 Task: In the  document implementation.pdf Insert the command  'Suggesting 'Email the file to   'softage.6@softage.net', with message attached Time-Sensitive: I kindly ask you to go through the email I've sent as soon as possible. and file type: Microsoft Word
Action: Mouse moved to (1076, 110)
Screenshot: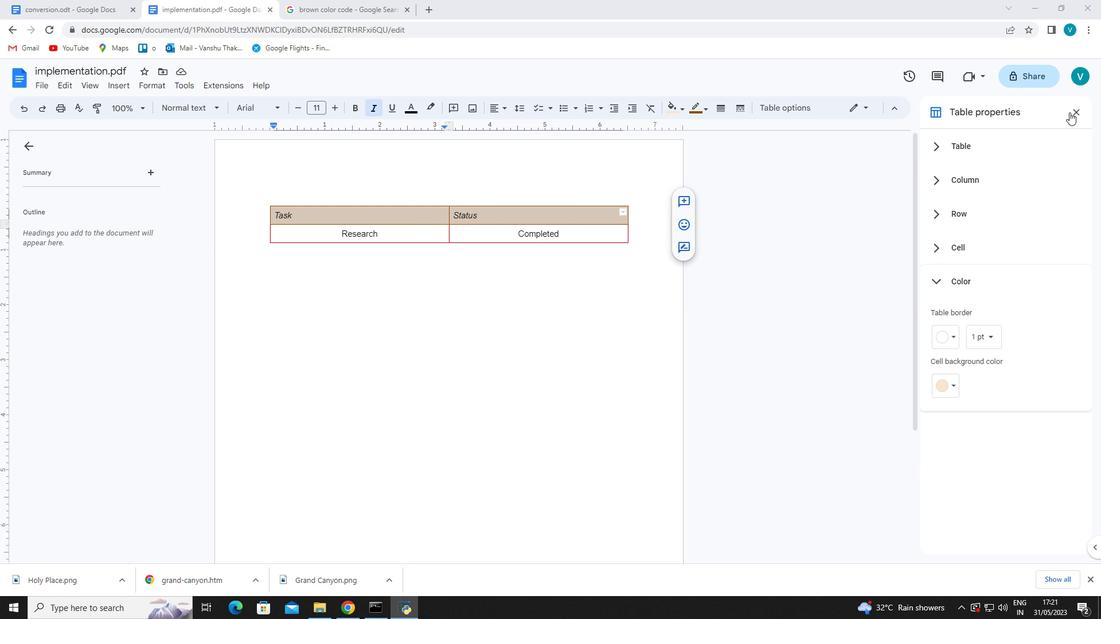
Action: Mouse pressed left at (1076, 110)
Screenshot: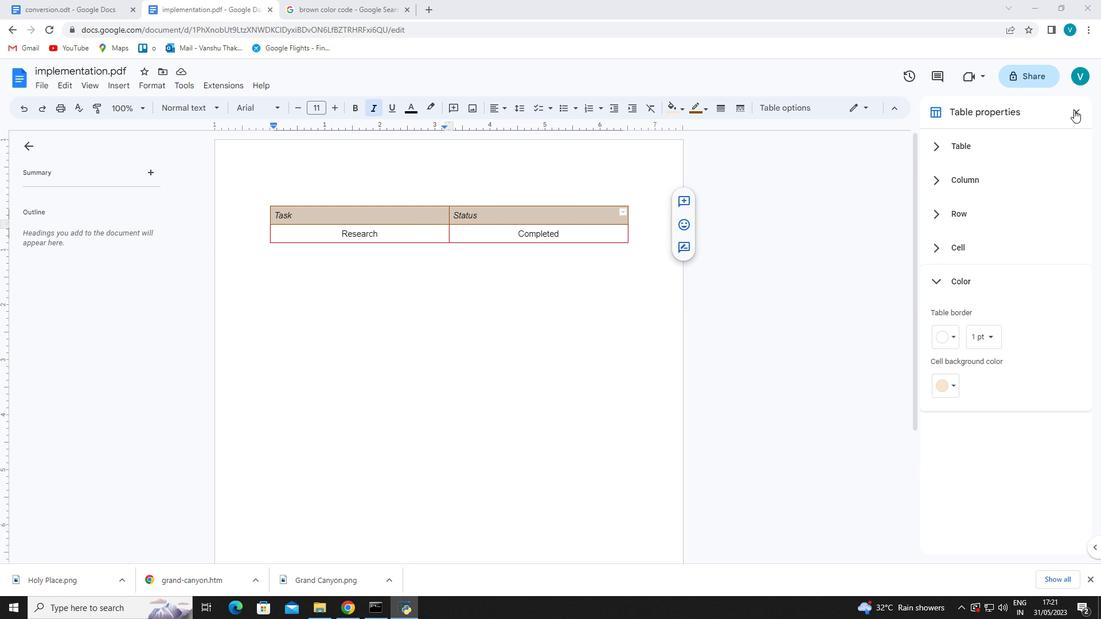 
Action: Mouse moved to (1006, 106)
Screenshot: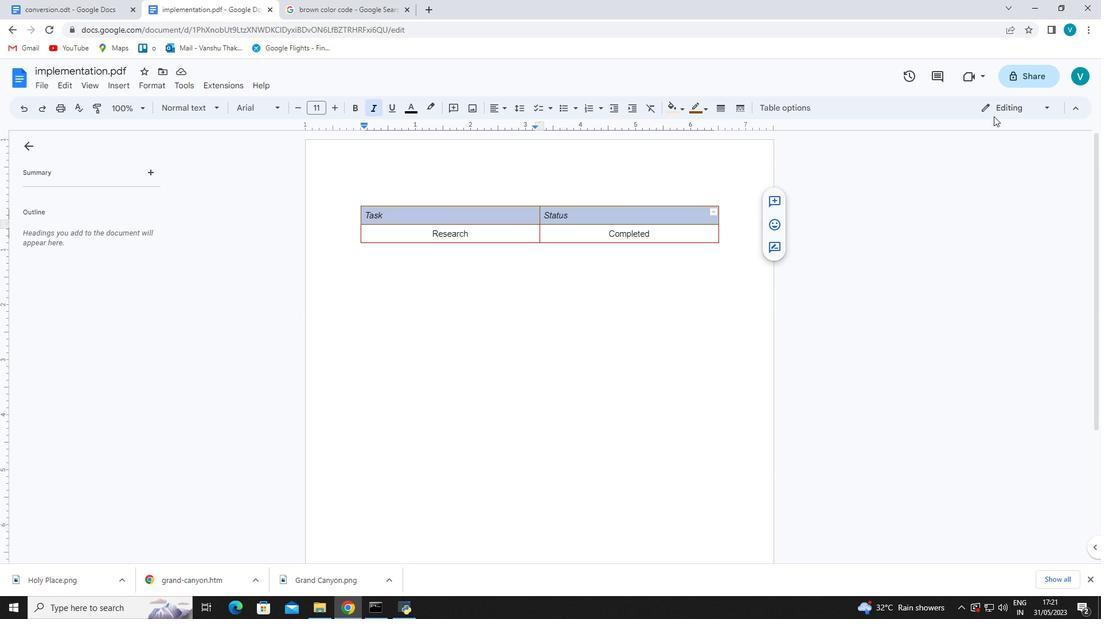 
Action: Mouse pressed left at (1006, 106)
Screenshot: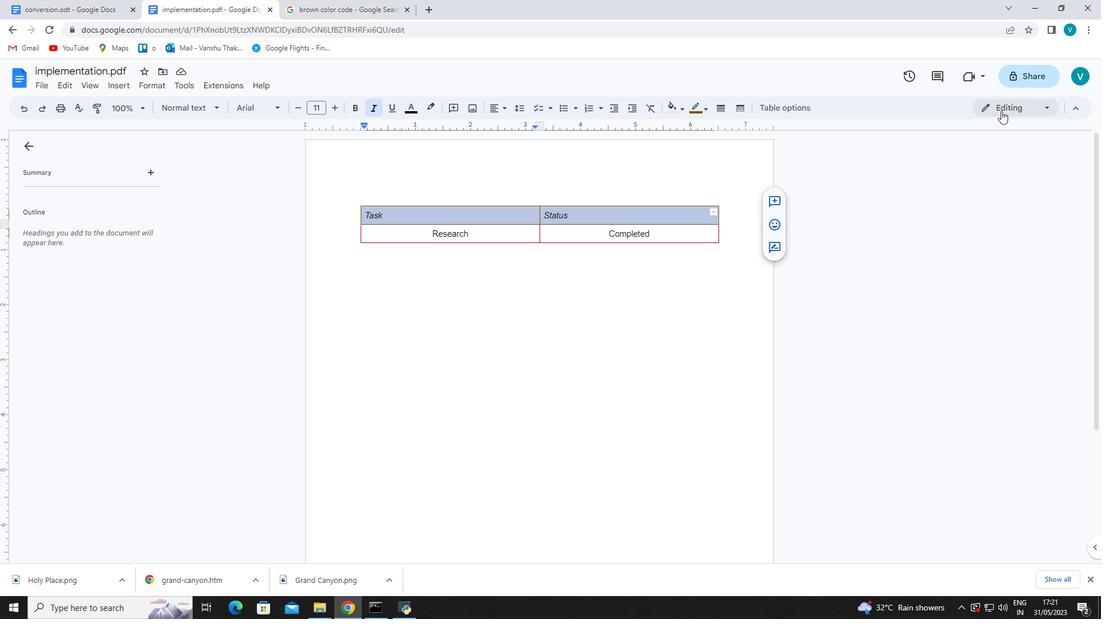 
Action: Mouse moved to (990, 159)
Screenshot: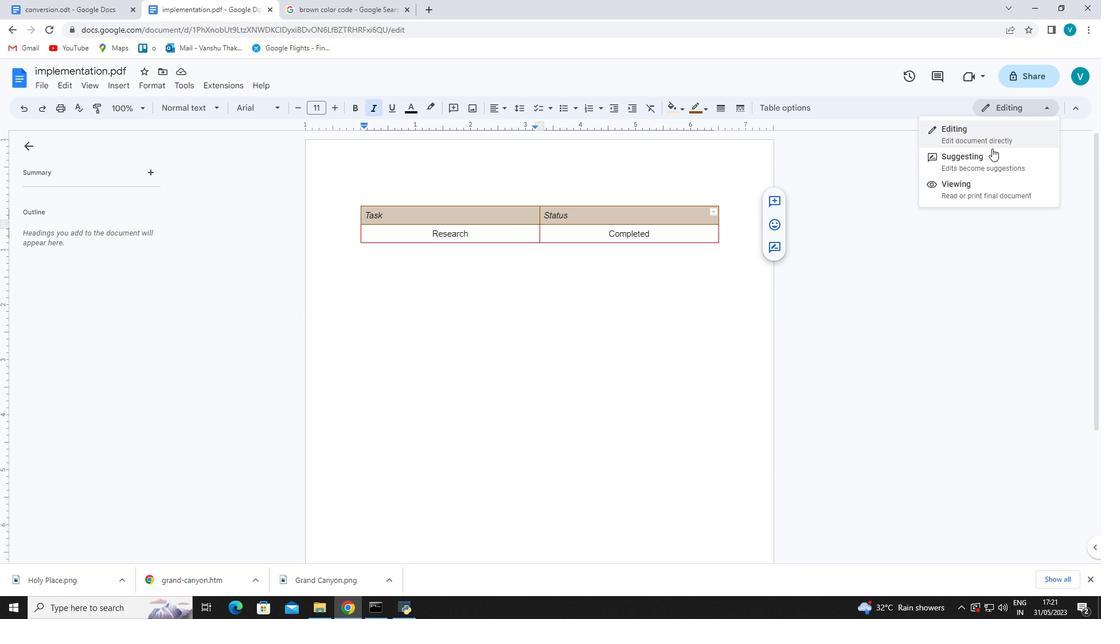 
Action: Mouse pressed left at (990, 159)
Screenshot: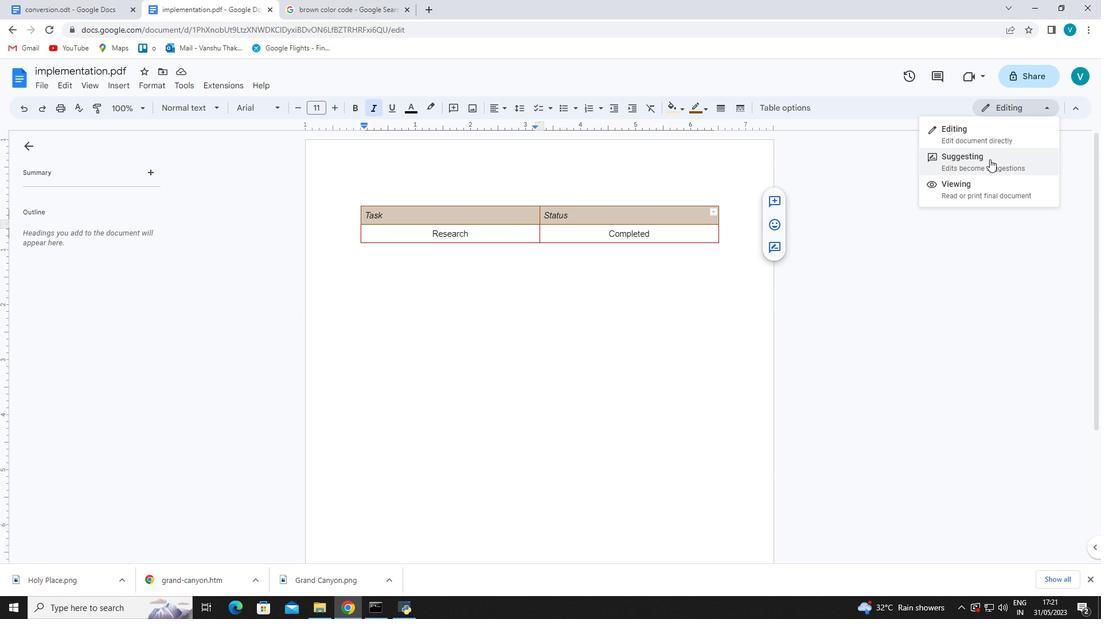 
Action: Mouse moved to (32, 88)
Screenshot: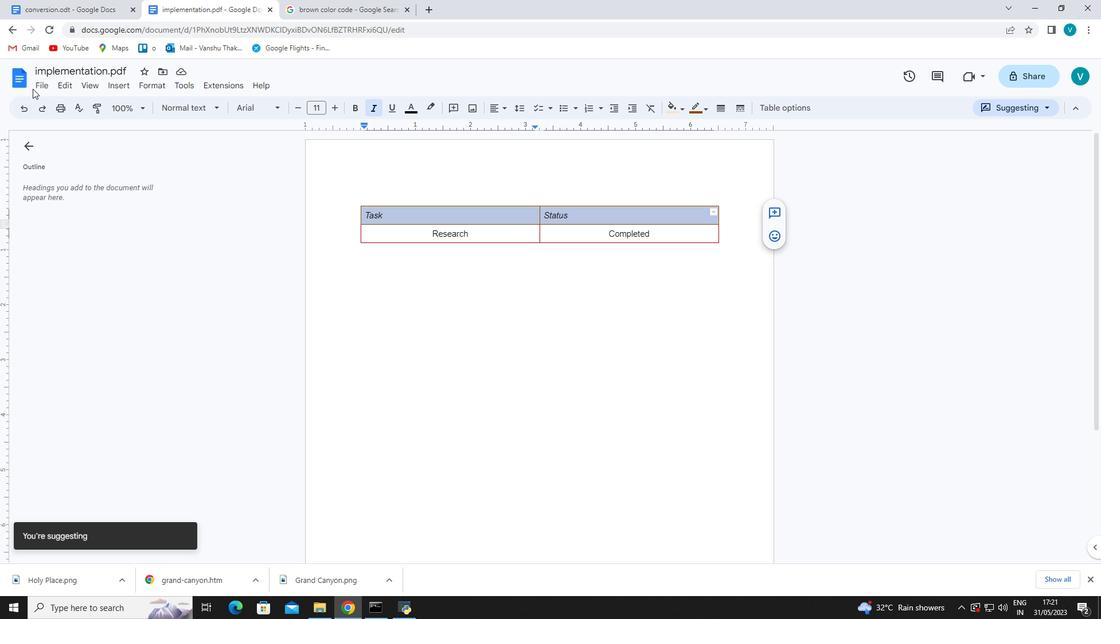 
Action: Mouse pressed left at (32, 88)
Screenshot: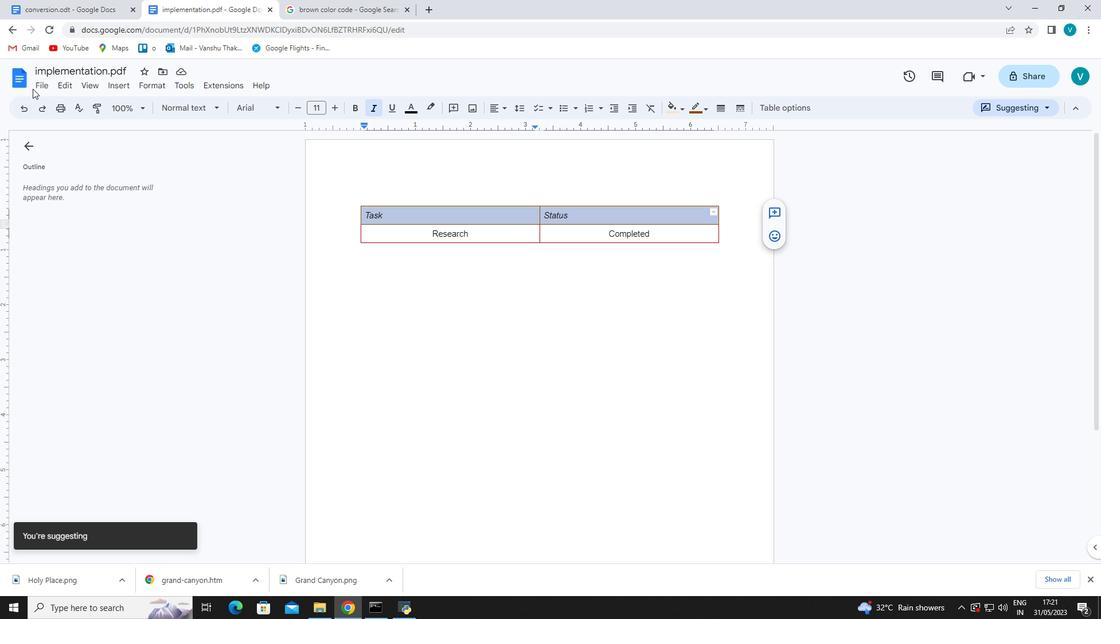 
Action: Mouse moved to (33, 87)
Screenshot: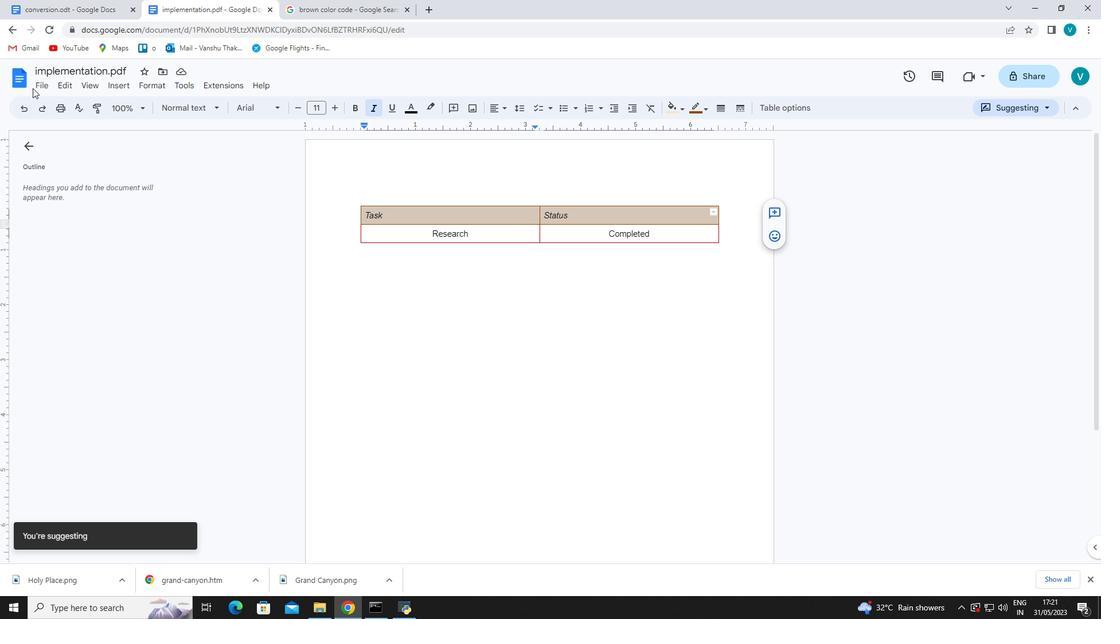 
Action: Mouse pressed left at (33, 87)
Screenshot: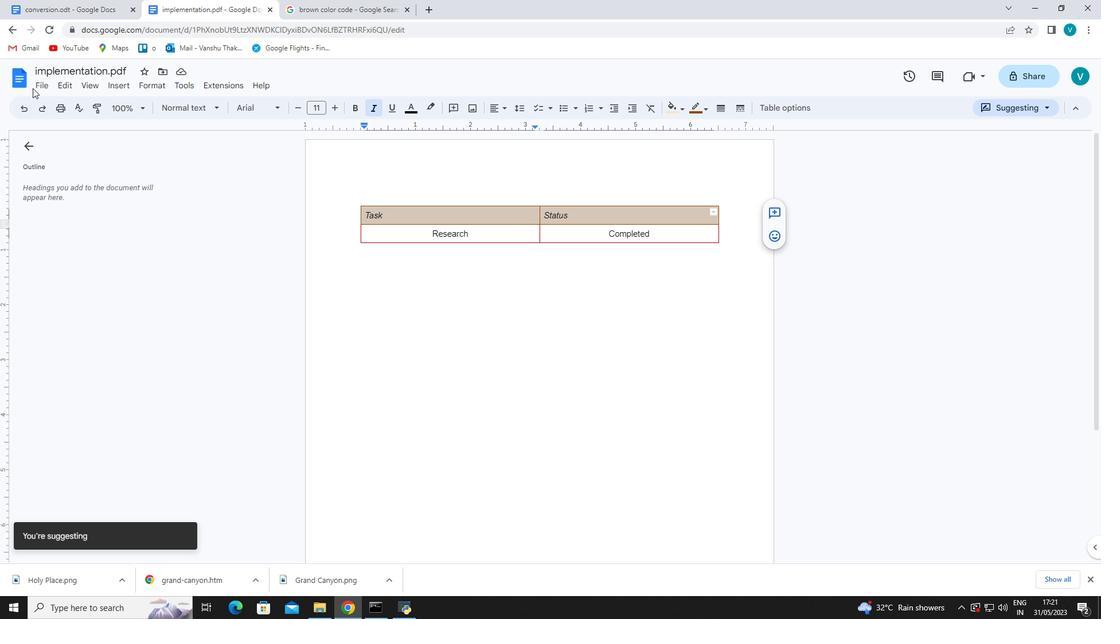 
Action: Mouse moved to (39, 85)
Screenshot: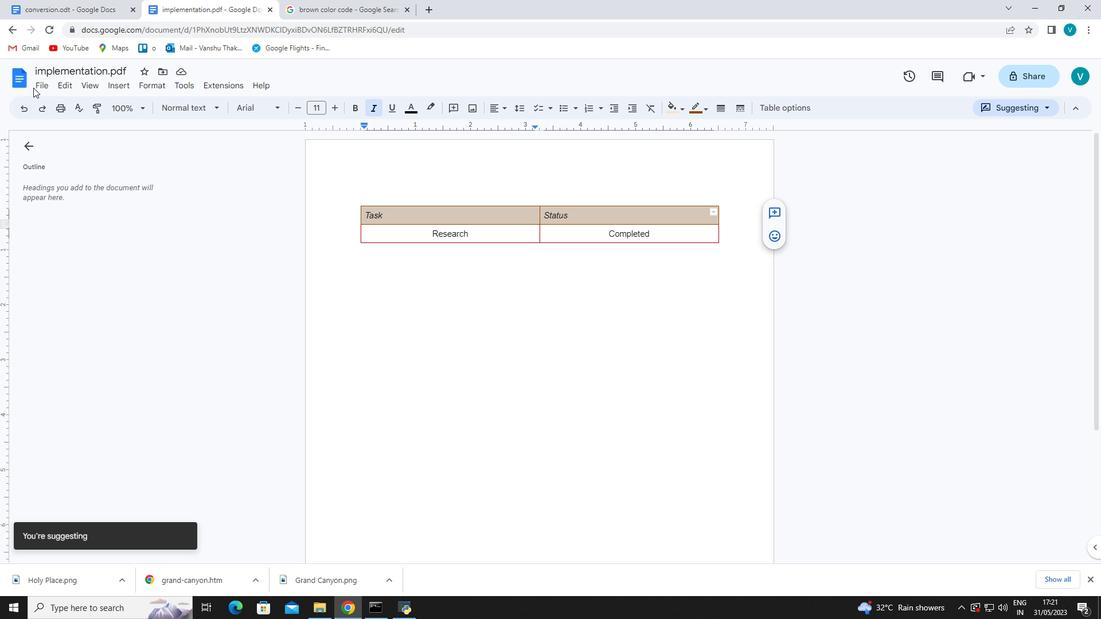 
Action: Mouse pressed left at (39, 85)
Screenshot: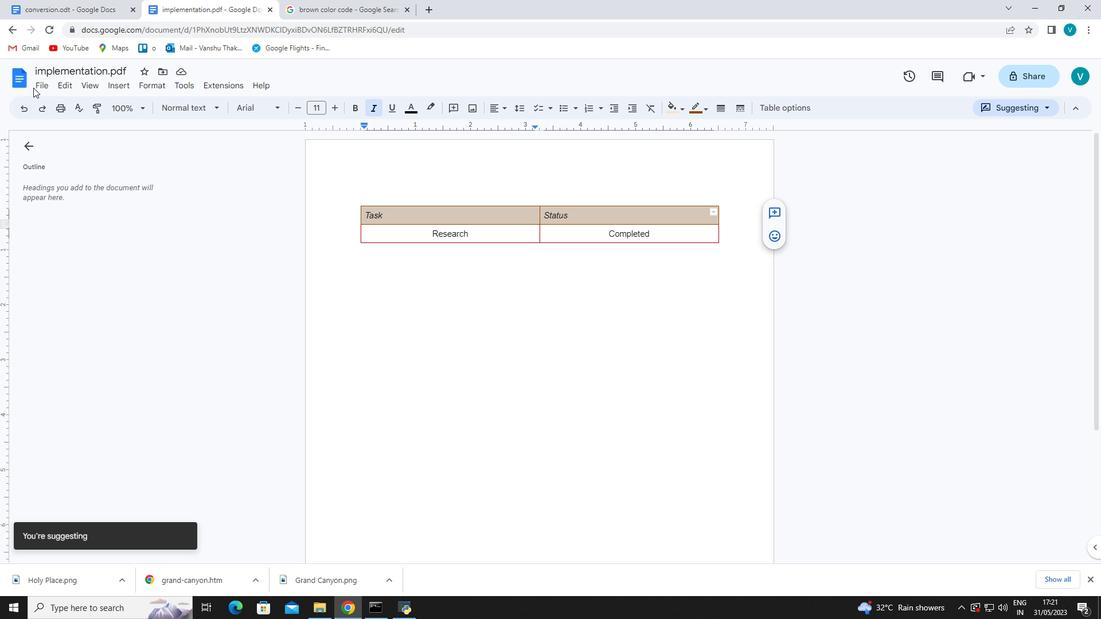
Action: Mouse moved to (246, 188)
Screenshot: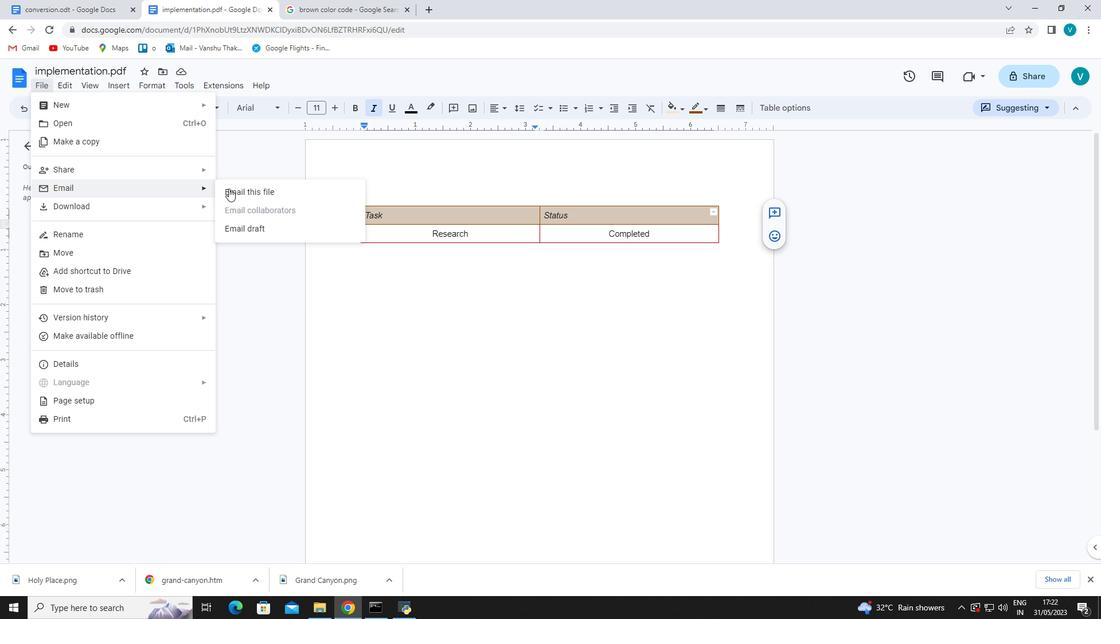
Action: Mouse pressed left at (246, 188)
Screenshot: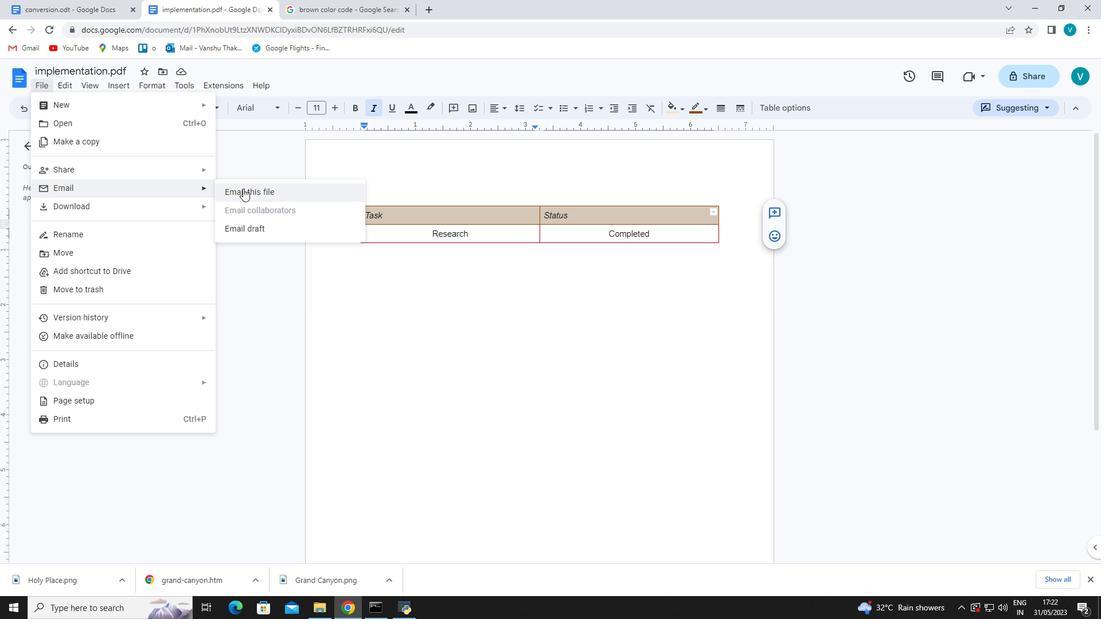 
Action: Mouse moved to (492, 241)
Screenshot: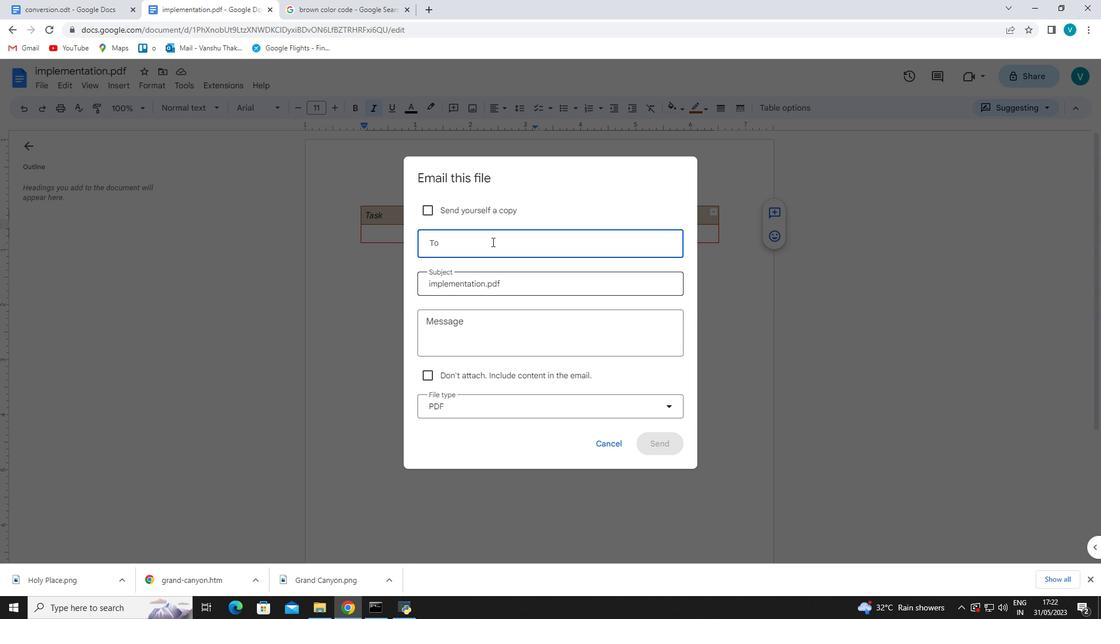 
Action: Mouse pressed left at (492, 241)
Screenshot: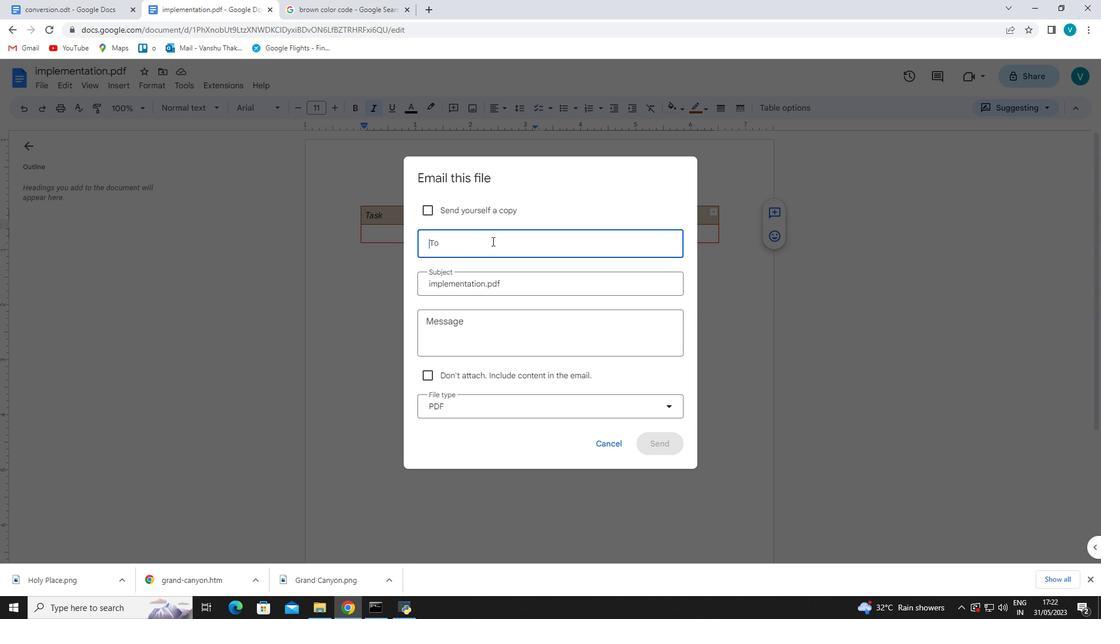 
Action: Key pressed softage.6<Key.shift>@softage.net<Key.enter>
Screenshot: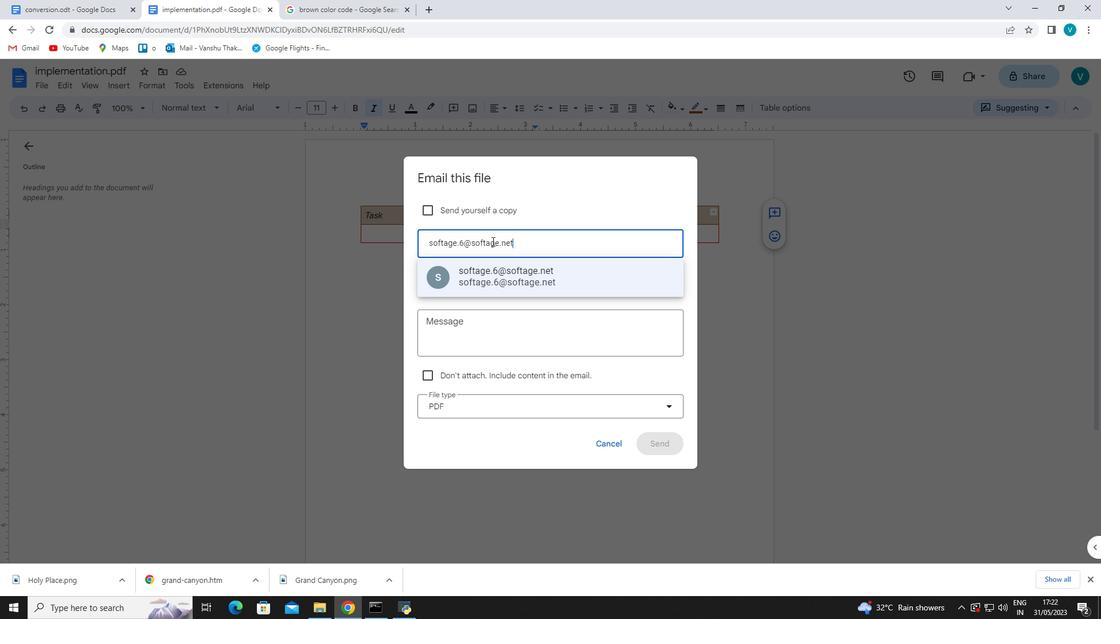 
Action: Mouse moved to (464, 335)
Screenshot: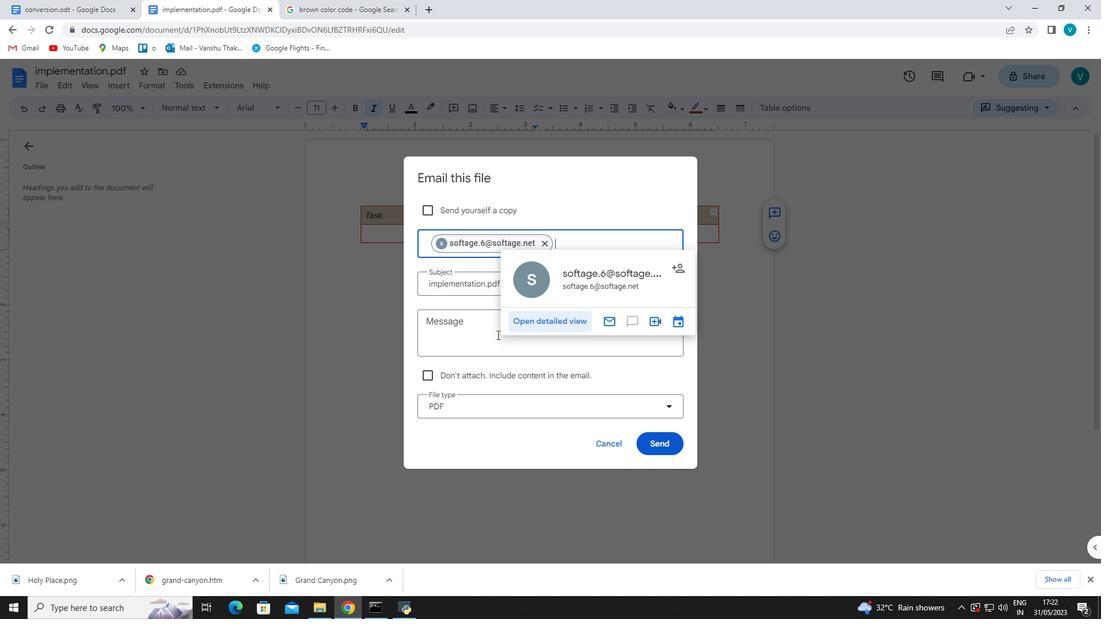 
Action: Mouse pressed left at (464, 335)
Screenshot: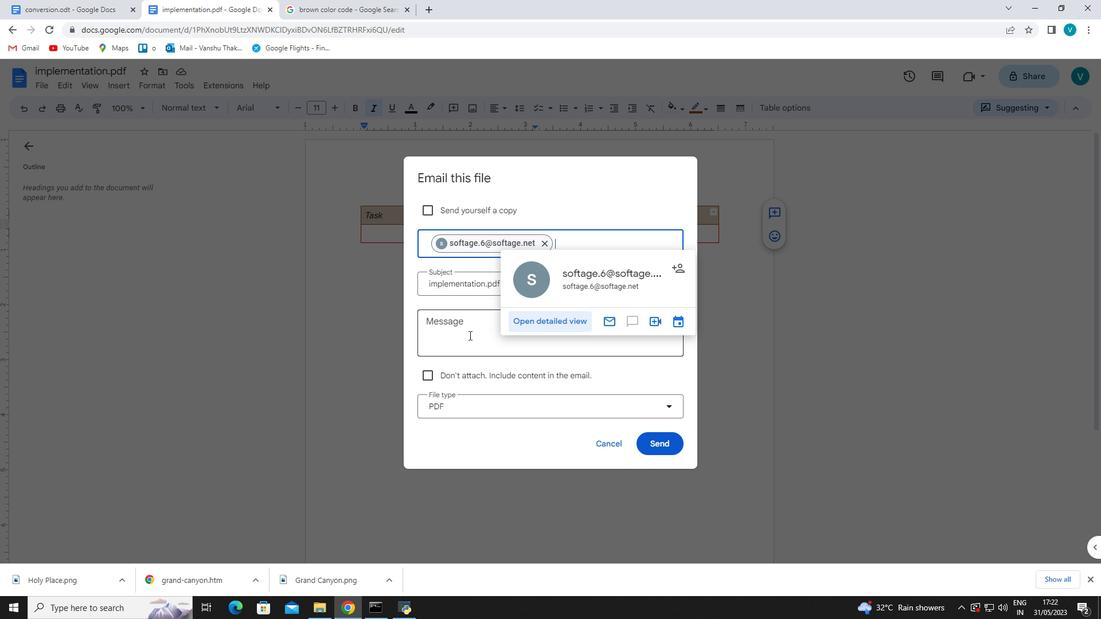 
Action: Key pressed <Key.shift>Time-<Key.shift>Sensitive;<Key.backspace><Key.shift>:<Key.space><Key.shift>I<Key.space>kindly<Key.space>ask<Key.space>you<Key.space>to<Key.space>go<Key.space>through<Key.space>the<Key.space>email<Key.space><Key.shift>I've<Key.space>sent<Key.space>as<Key.space>soon<Key.space>as<Key.space>possible.
Screenshot: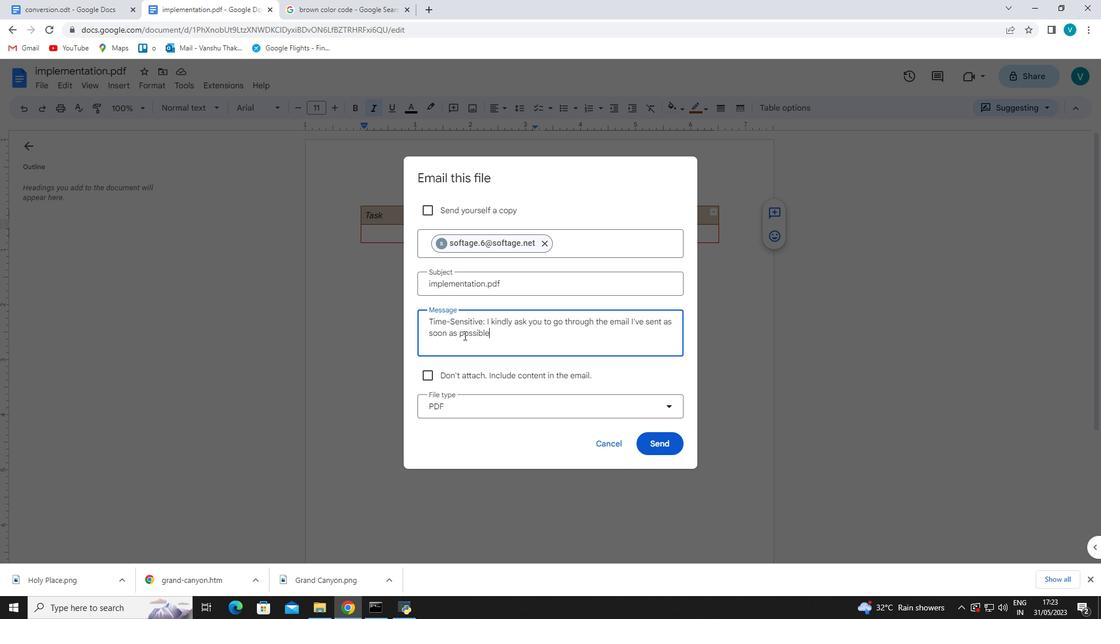 
Action: Mouse moved to (481, 409)
Screenshot: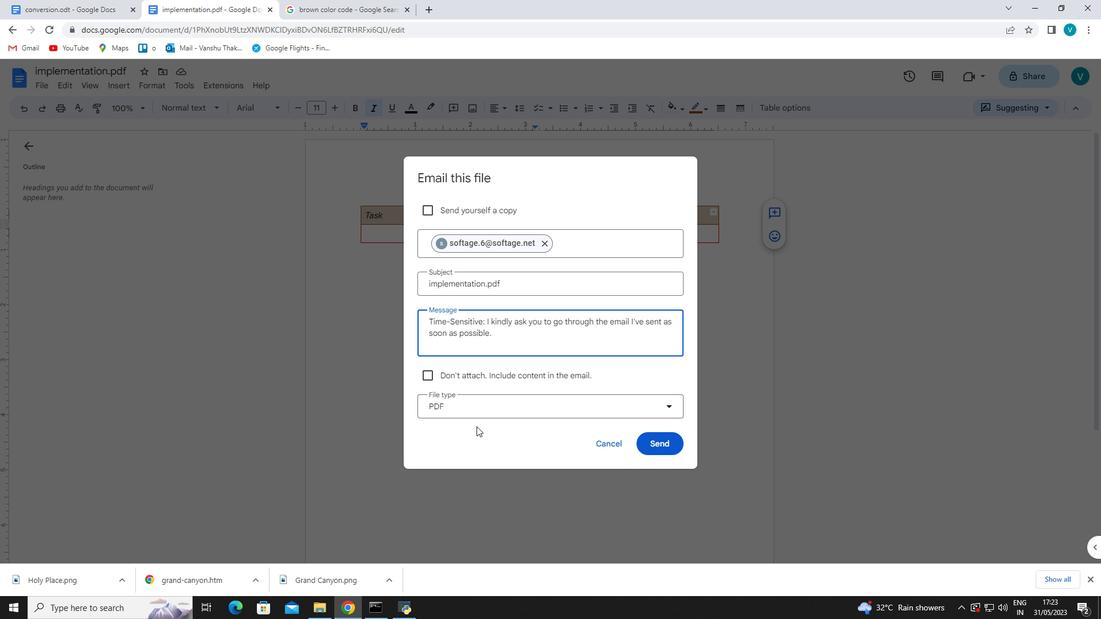 
Action: Mouse pressed left at (481, 409)
Screenshot: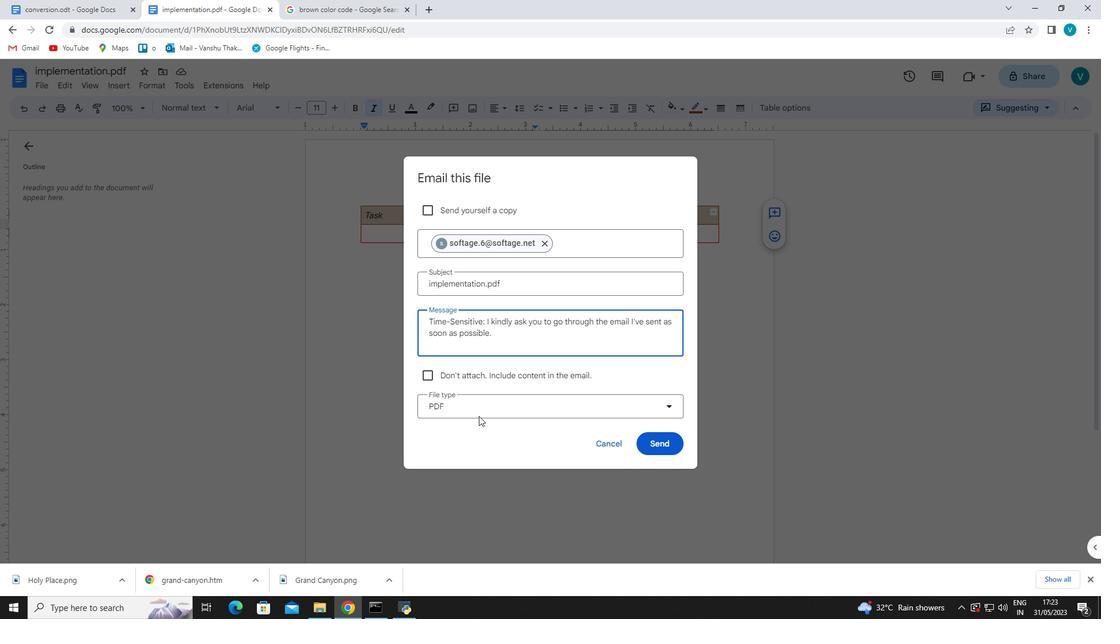 
Action: Mouse moved to (483, 506)
Screenshot: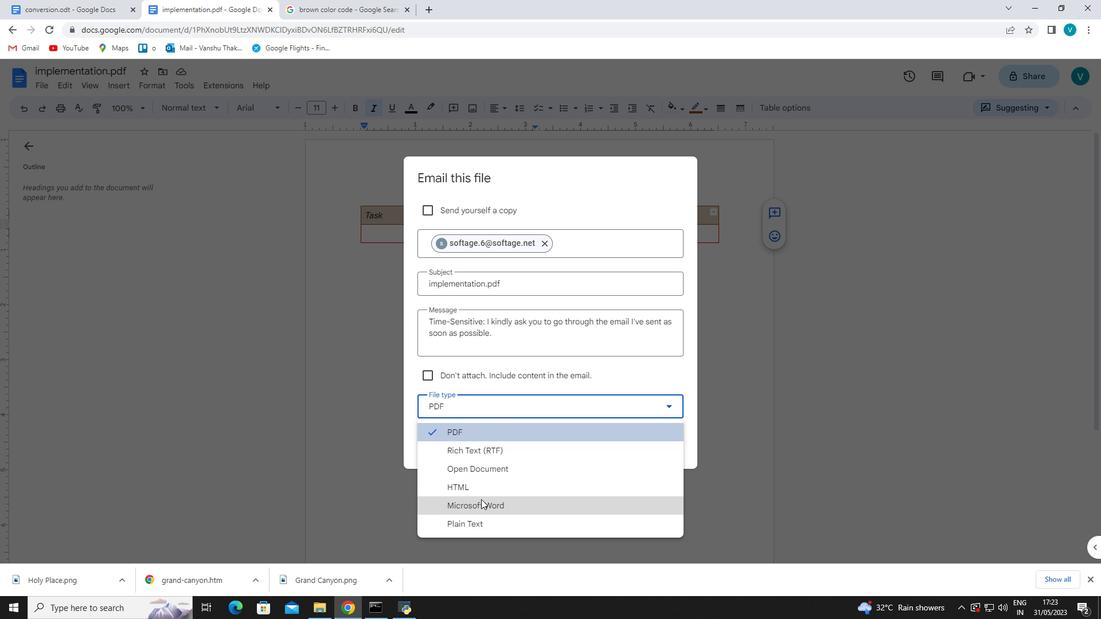 
Action: Mouse pressed left at (483, 506)
Screenshot: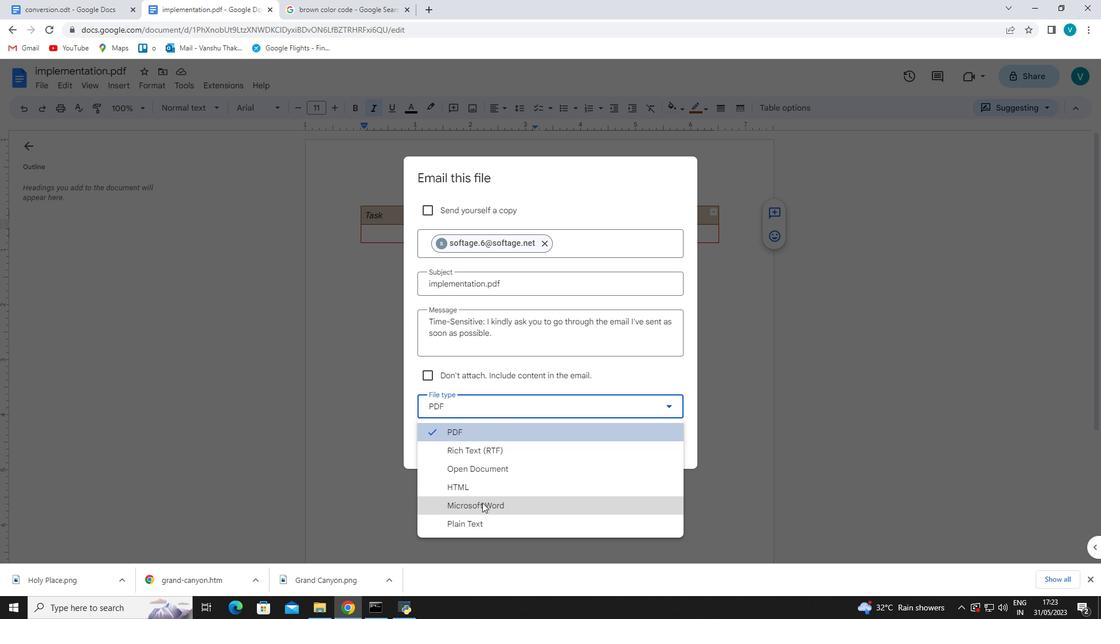 
Action: Mouse moved to (670, 442)
Screenshot: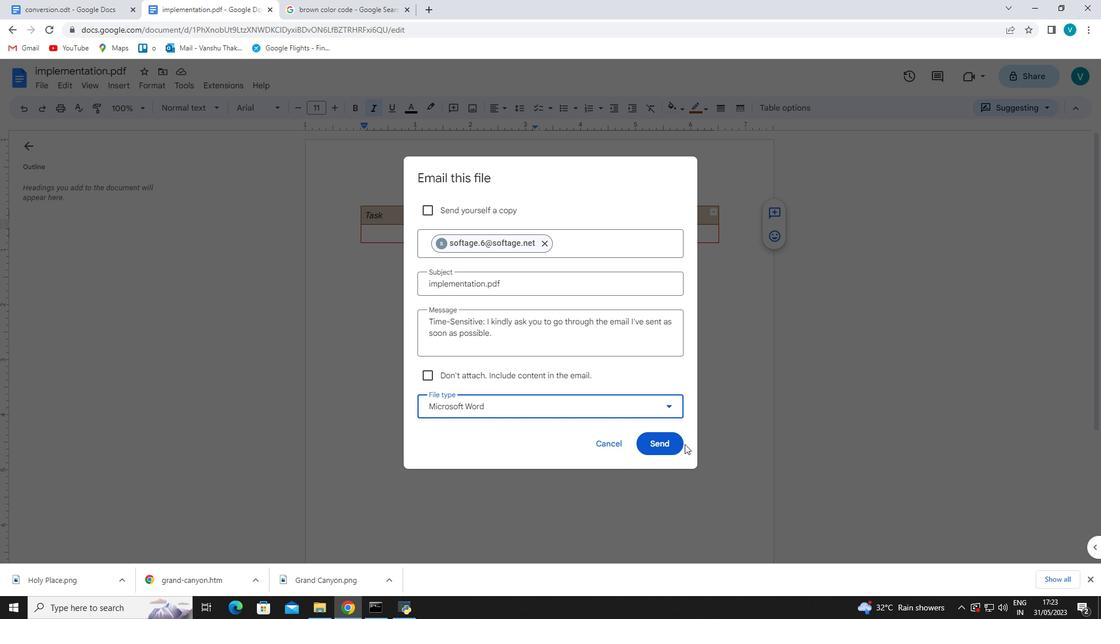 
Action: Mouse pressed left at (670, 442)
Screenshot: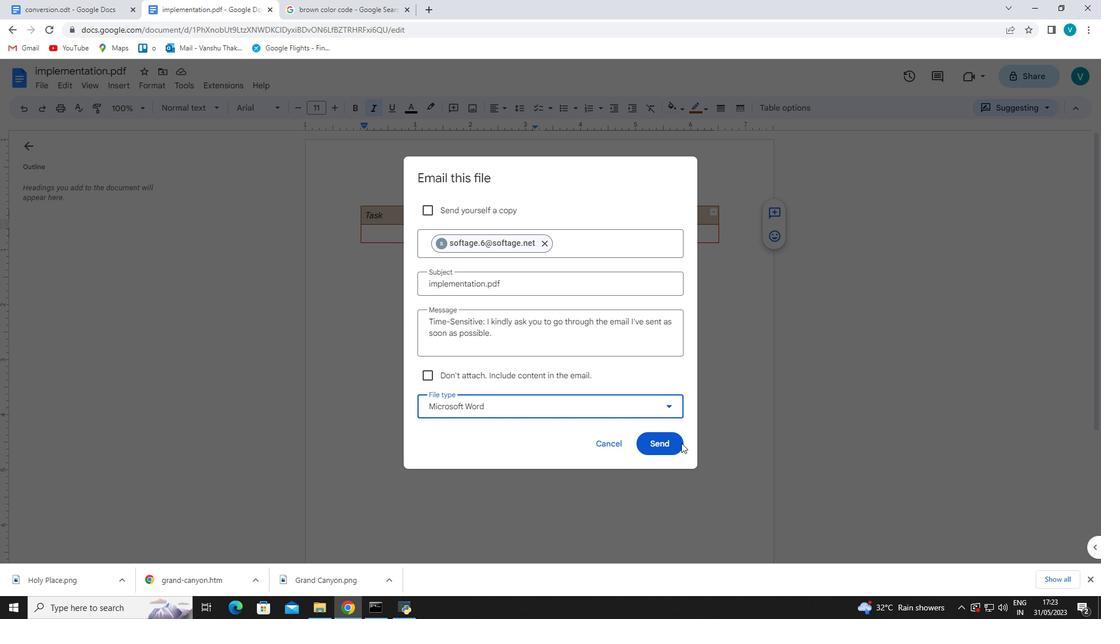 
Action: Mouse moved to (670, 442)
Screenshot: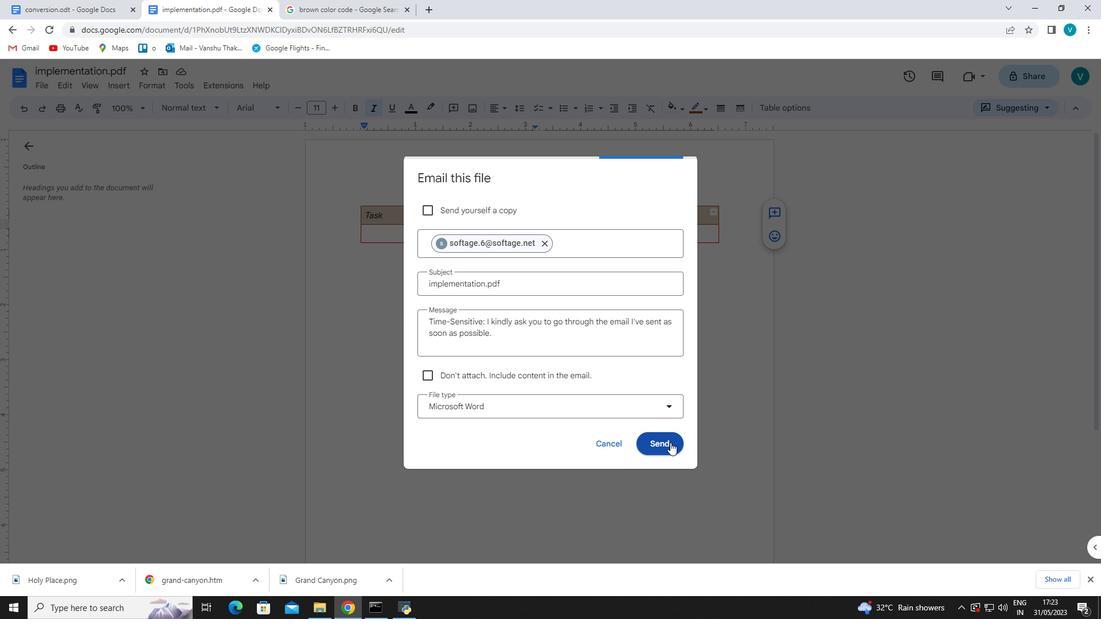 
